 Task: Look for products in the category "Plant-Based Meat Alternatives" from the brand "Impossible".
Action: Mouse moved to (17, 62)
Screenshot: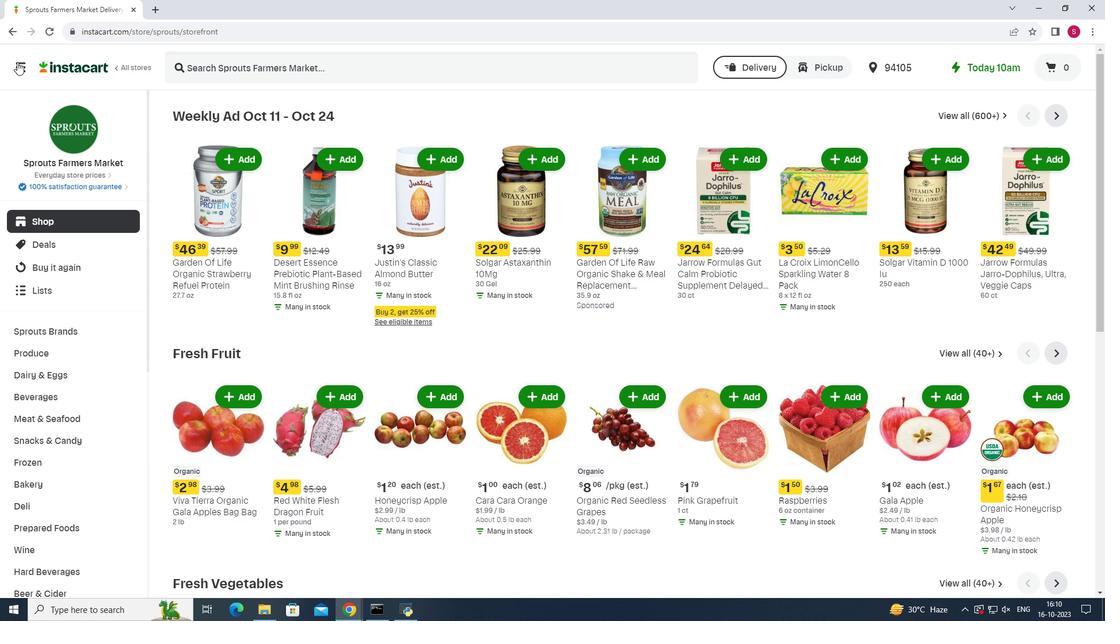 
Action: Mouse pressed left at (17, 62)
Screenshot: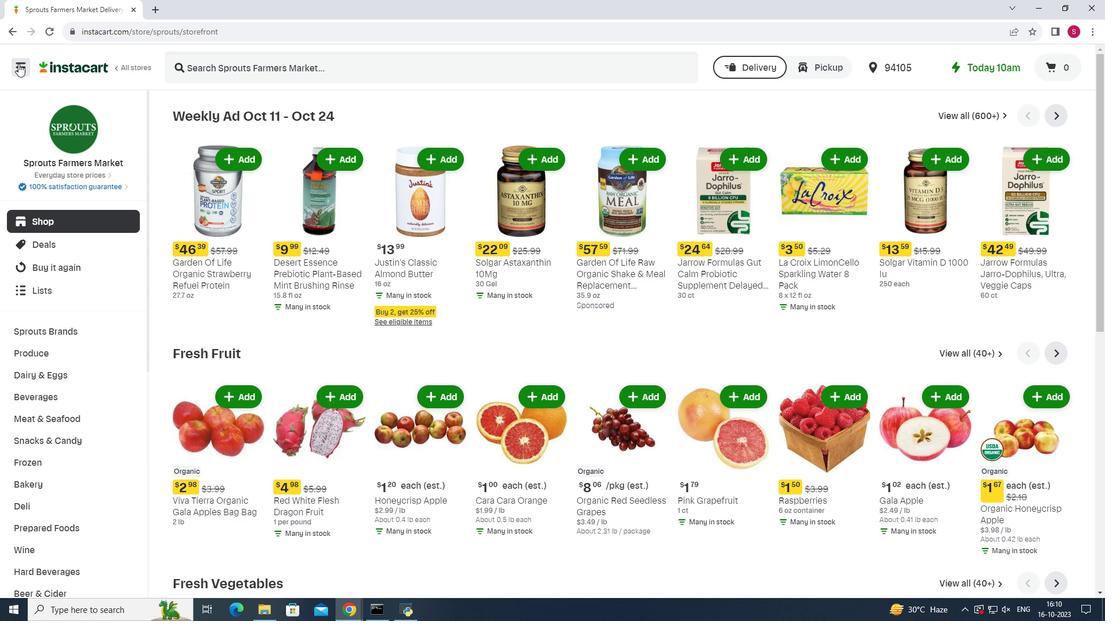 
Action: Mouse moved to (52, 307)
Screenshot: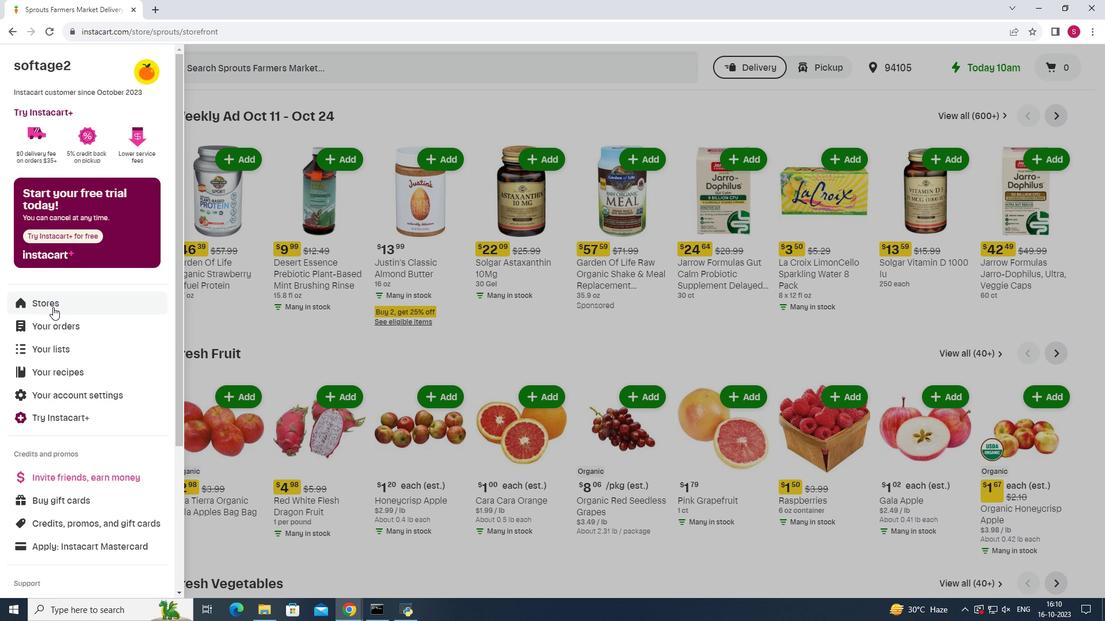 
Action: Mouse pressed left at (52, 307)
Screenshot: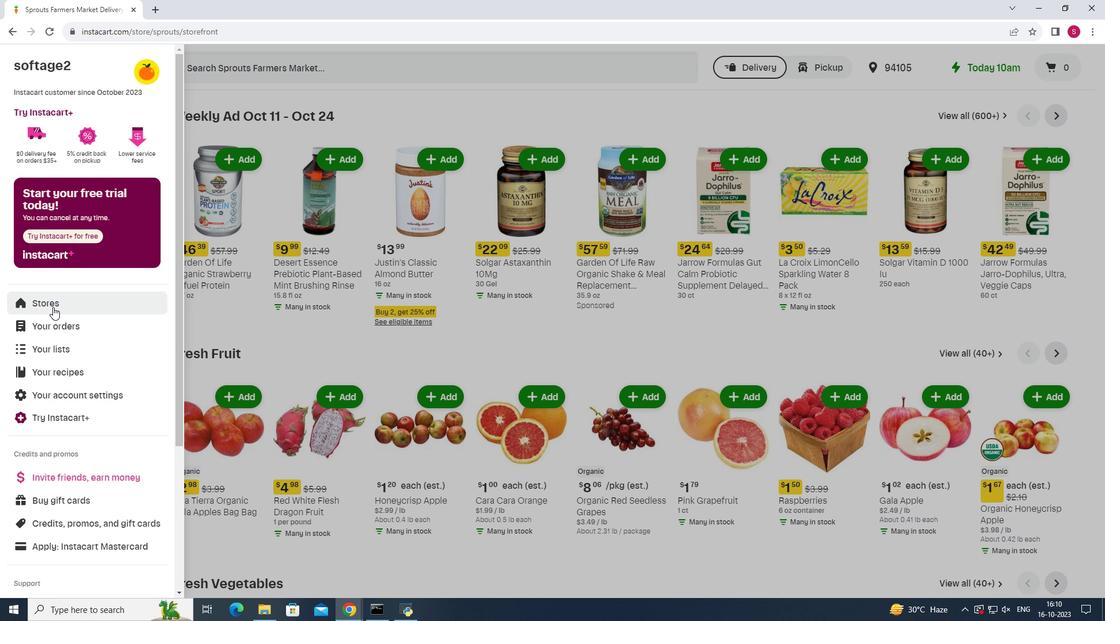 
Action: Mouse moved to (262, 98)
Screenshot: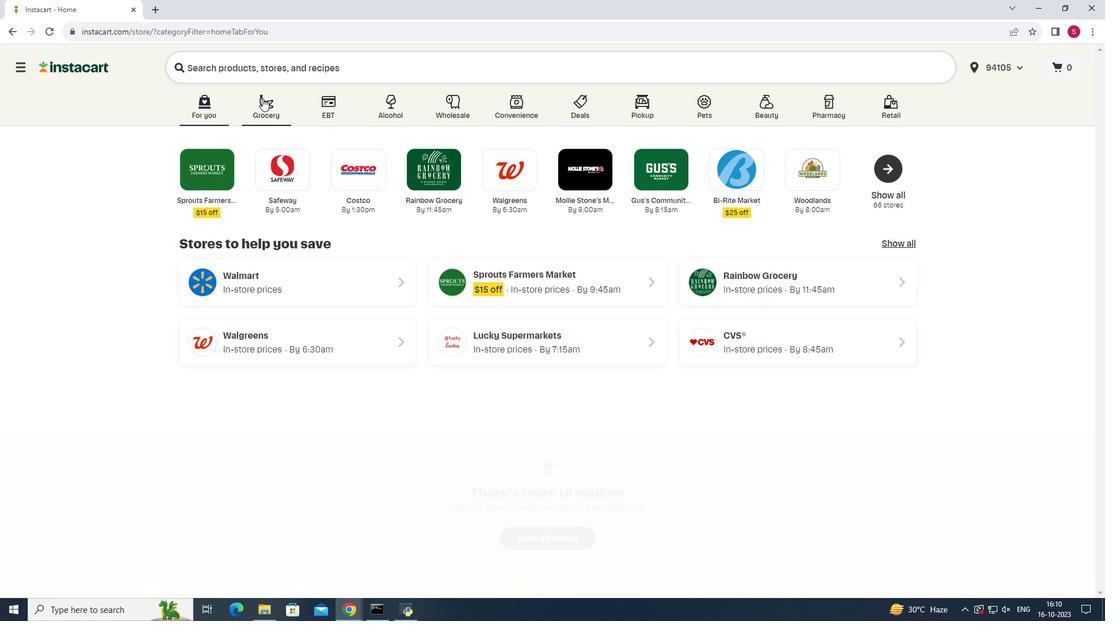 
Action: Mouse pressed left at (262, 98)
Screenshot: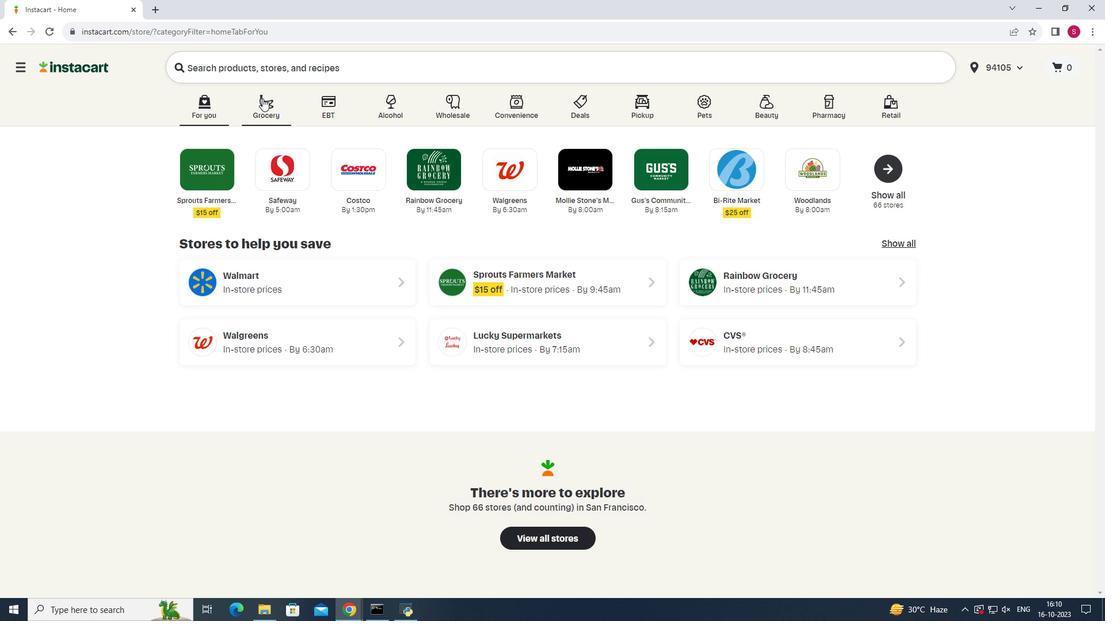 
Action: Mouse moved to (740, 157)
Screenshot: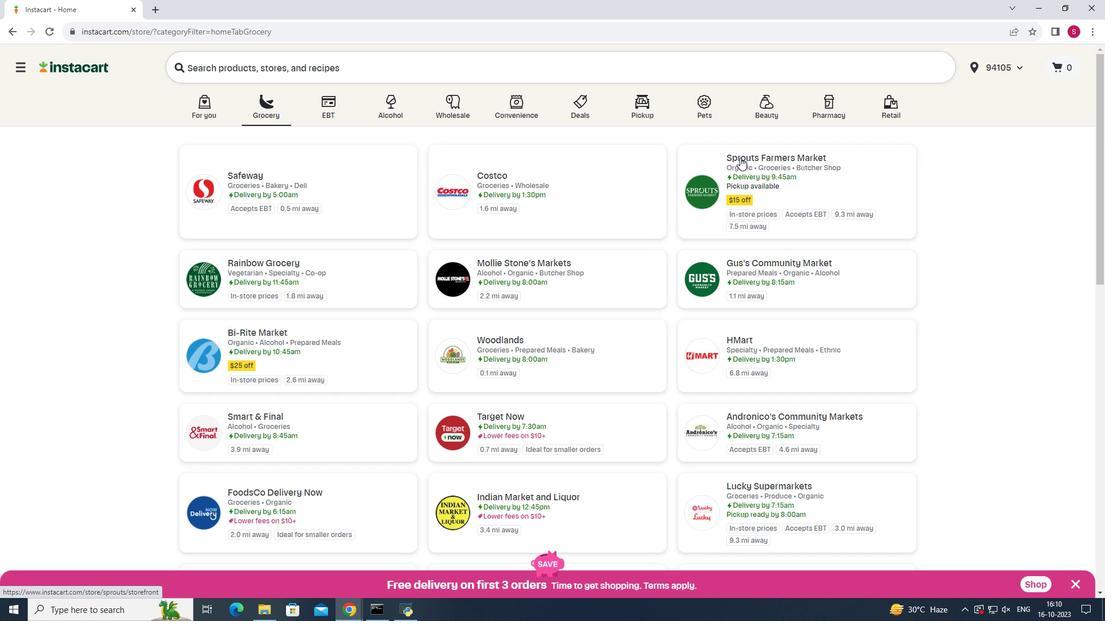 
Action: Mouse pressed left at (740, 157)
Screenshot: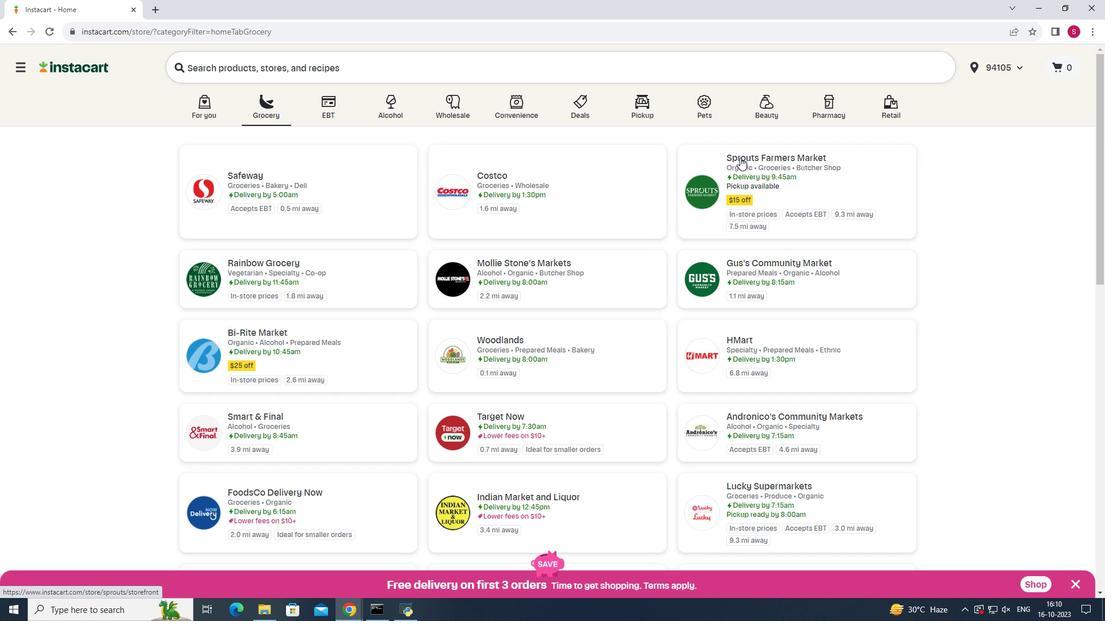 
Action: Mouse moved to (44, 421)
Screenshot: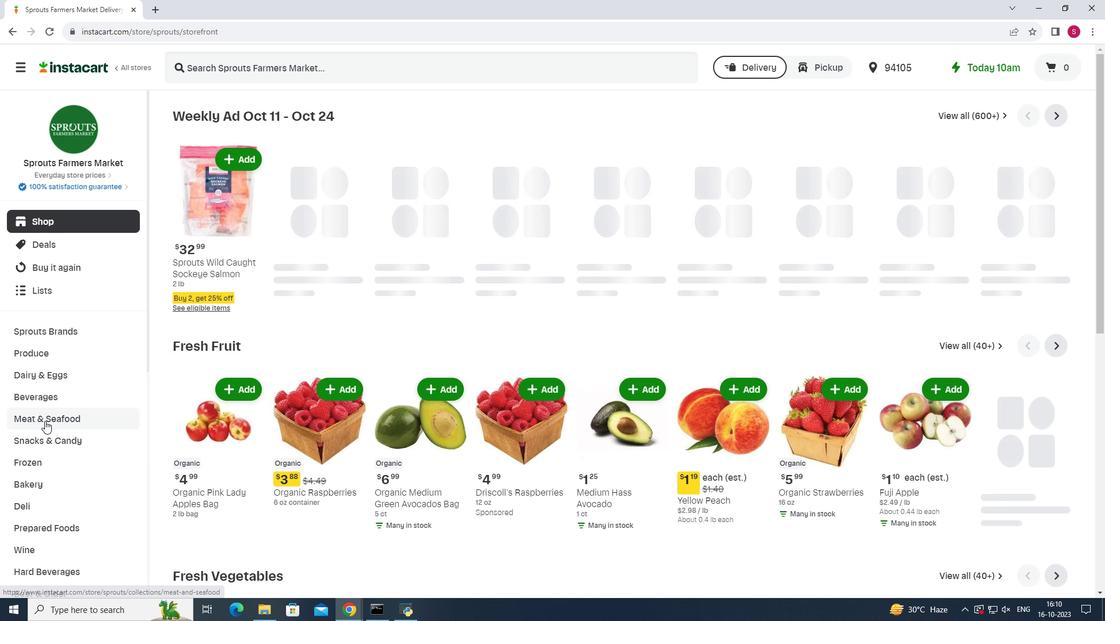 
Action: Mouse pressed left at (44, 421)
Screenshot: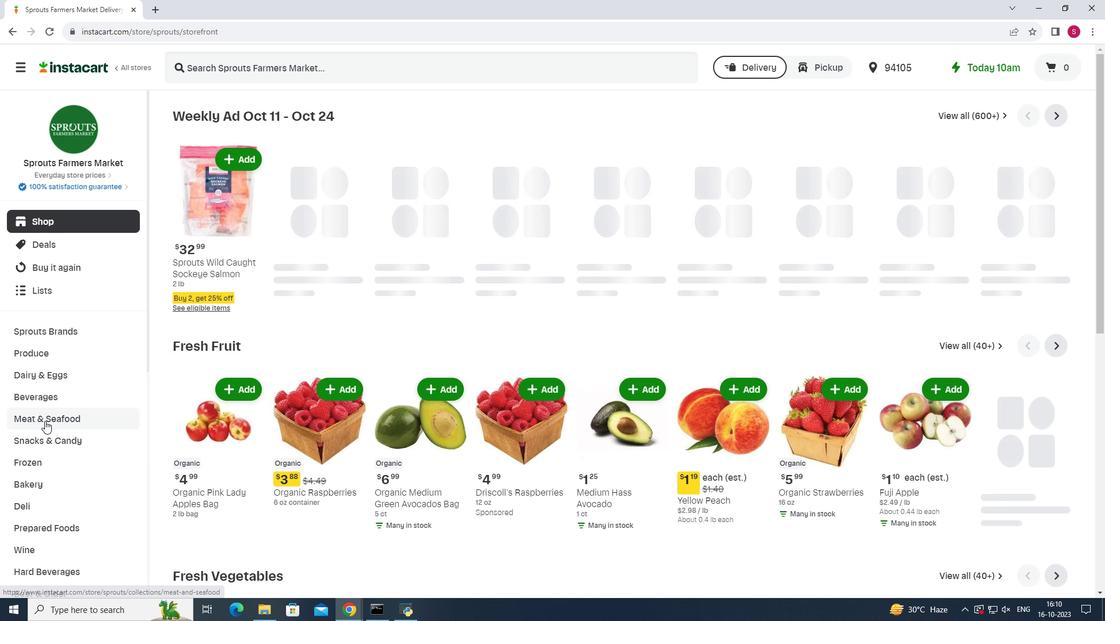 
Action: Mouse moved to (840, 139)
Screenshot: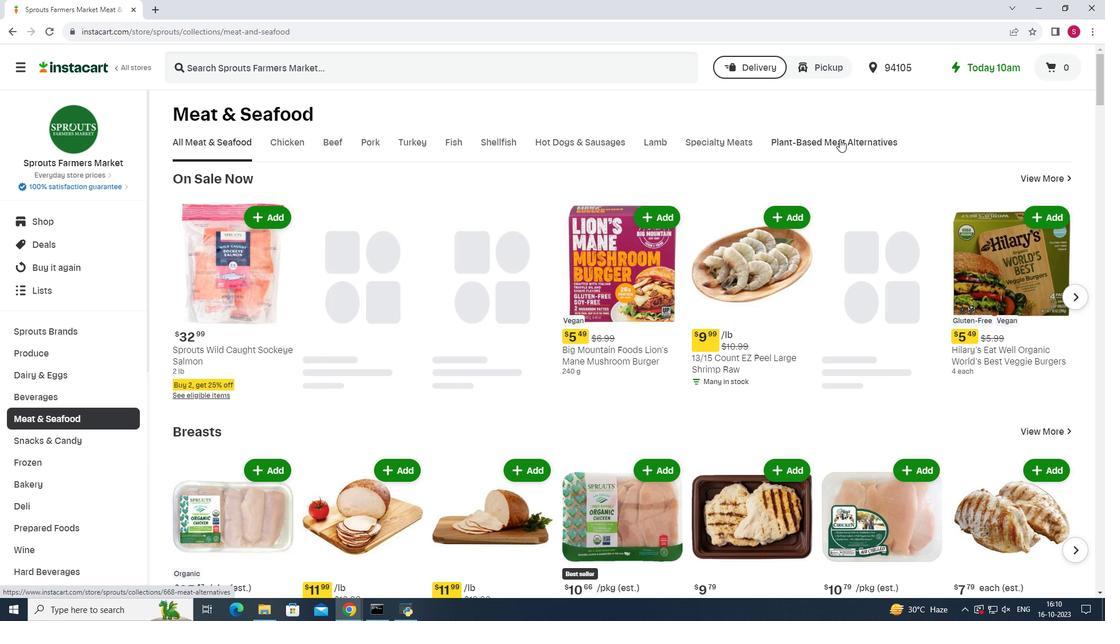 
Action: Mouse pressed left at (840, 139)
Screenshot: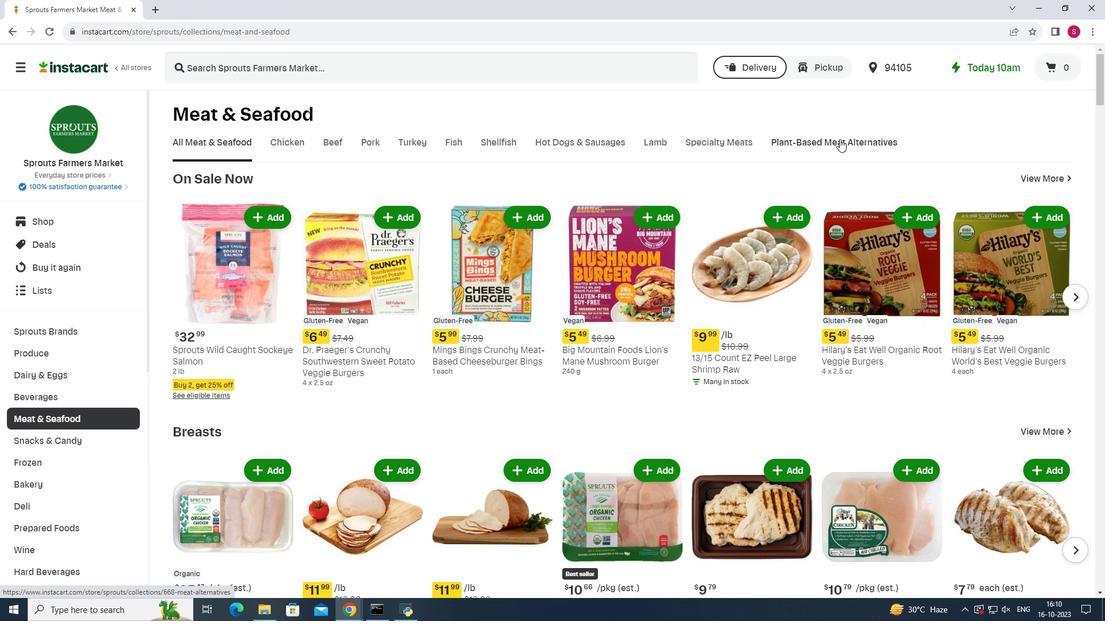 
Action: Mouse moved to (707, 186)
Screenshot: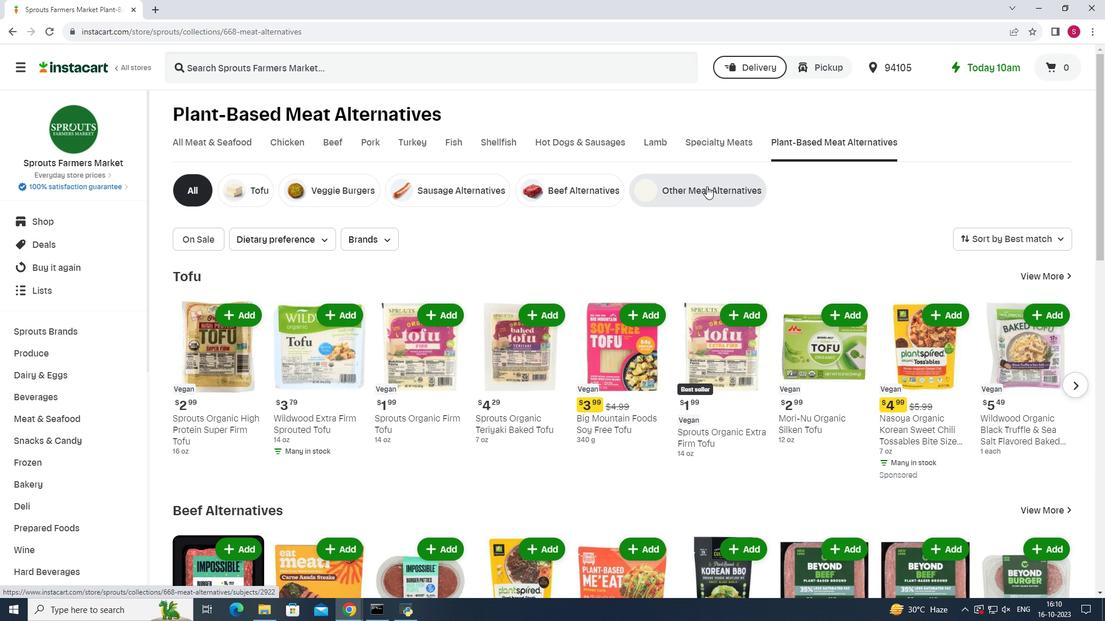 
Action: Mouse pressed left at (707, 186)
Screenshot: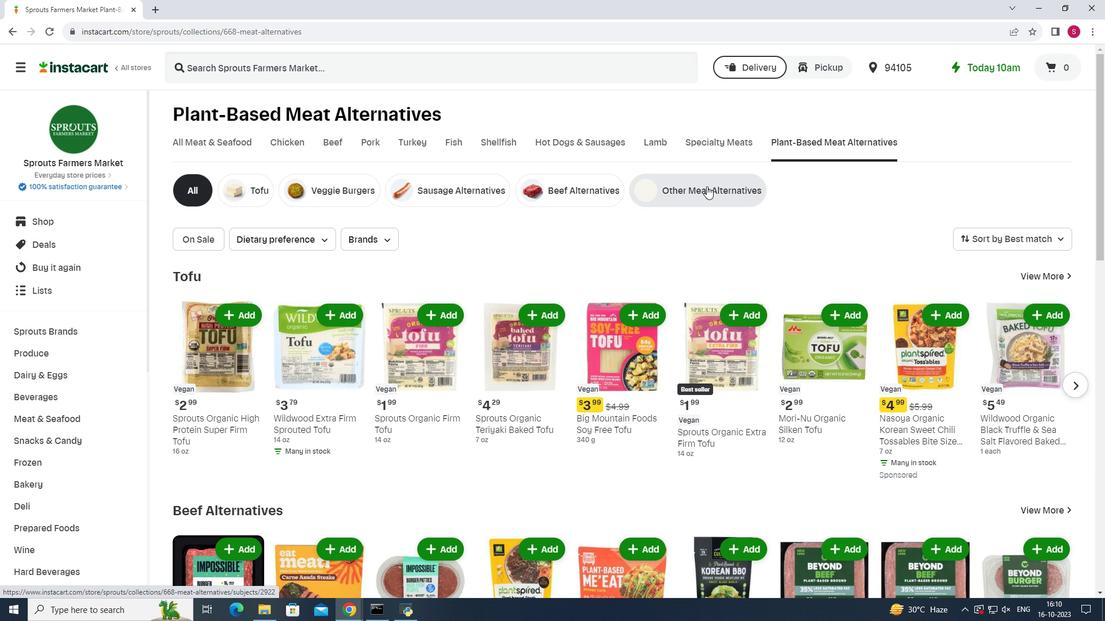 
Action: Mouse moved to (388, 241)
Screenshot: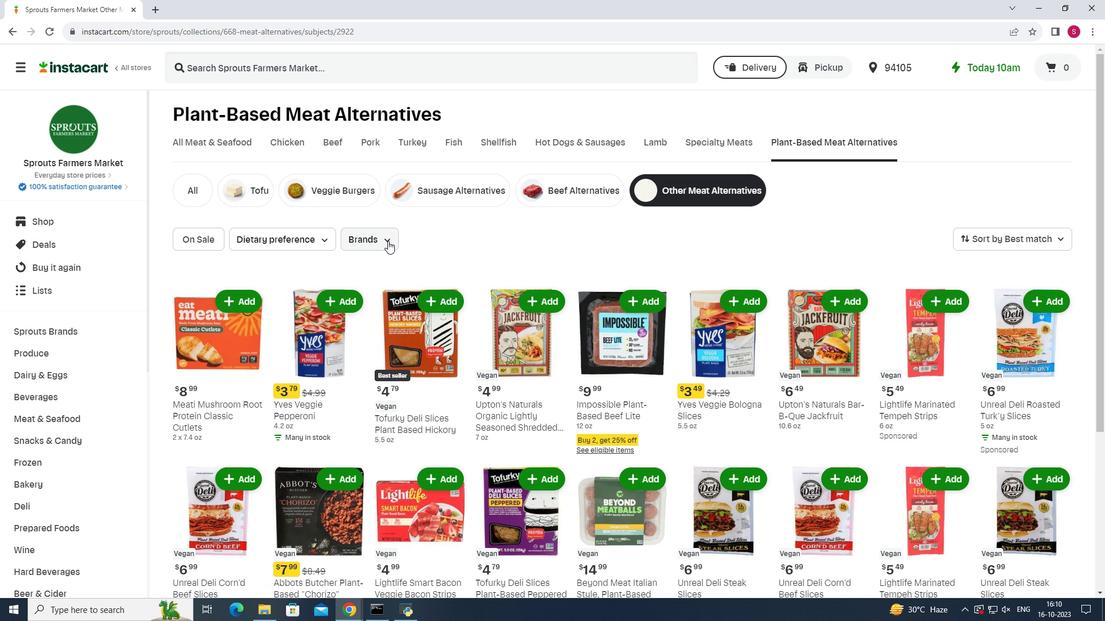 
Action: Mouse pressed left at (388, 241)
Screenshot: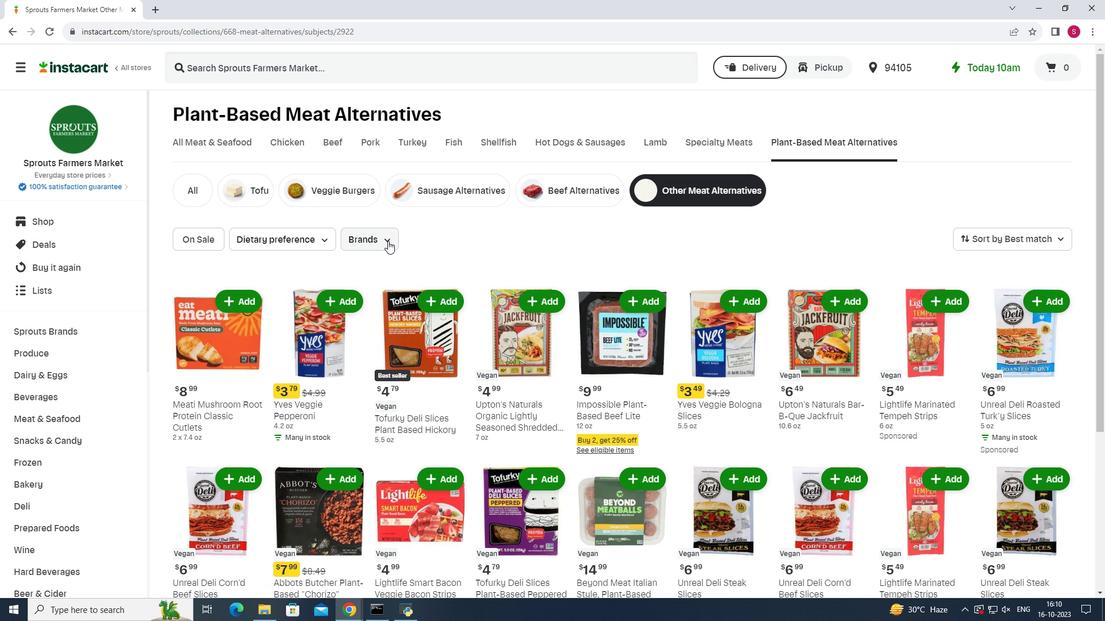 
Action: Mouse moved to (434, 358)
Screenshot: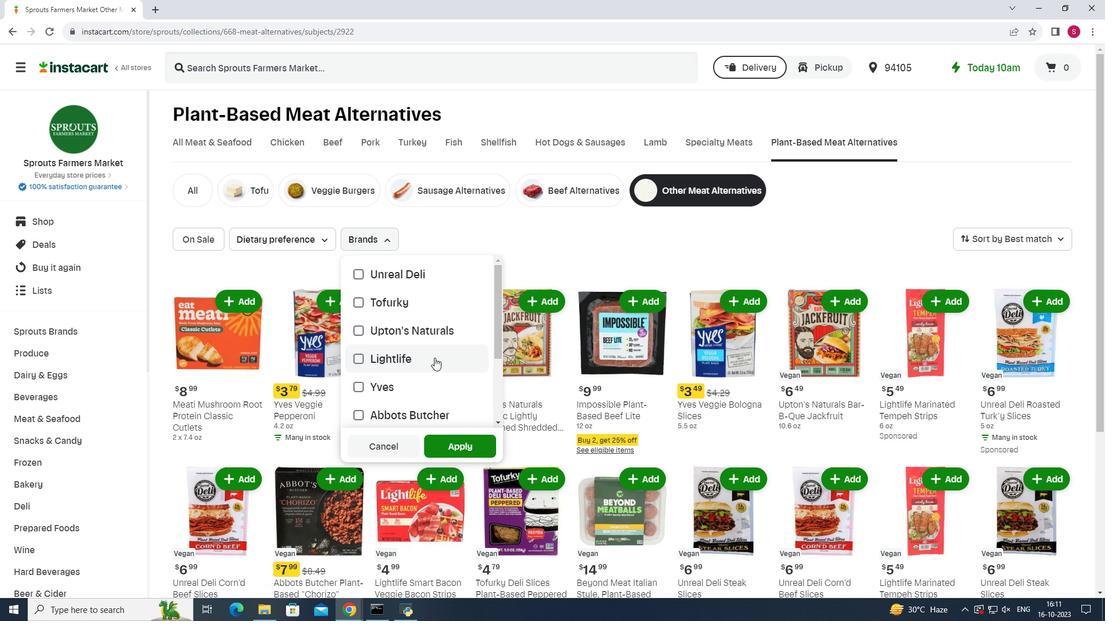 
Action: Mouse scrolled (434, 357) with delta (0, 0)
Screenshot: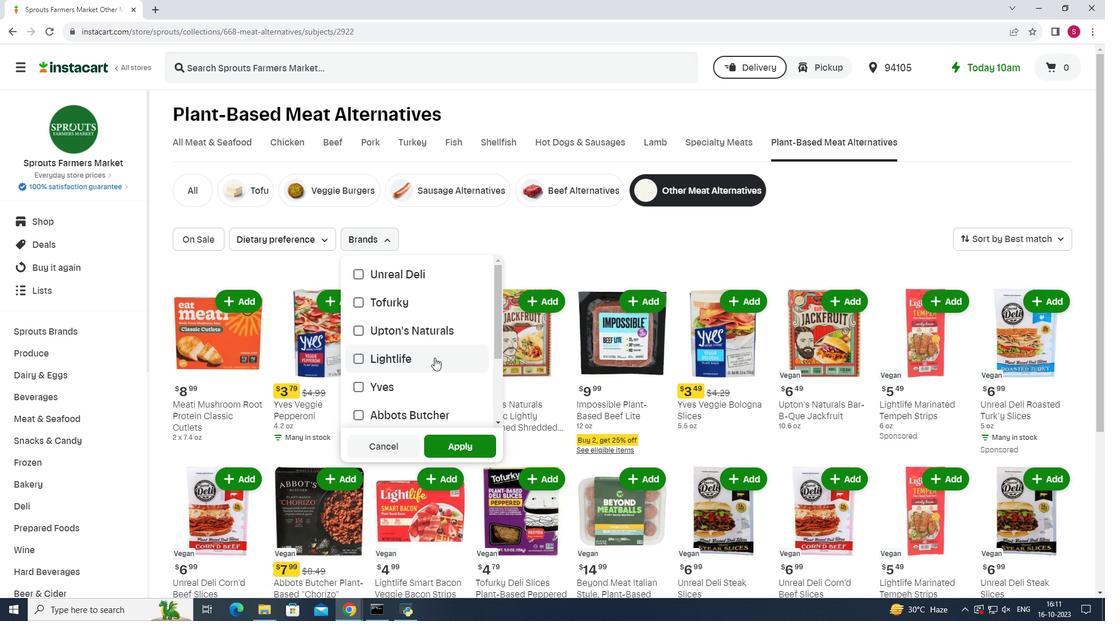
Action: Mouse scrolled (434, 357) with delta (0, 0)
Screenshot: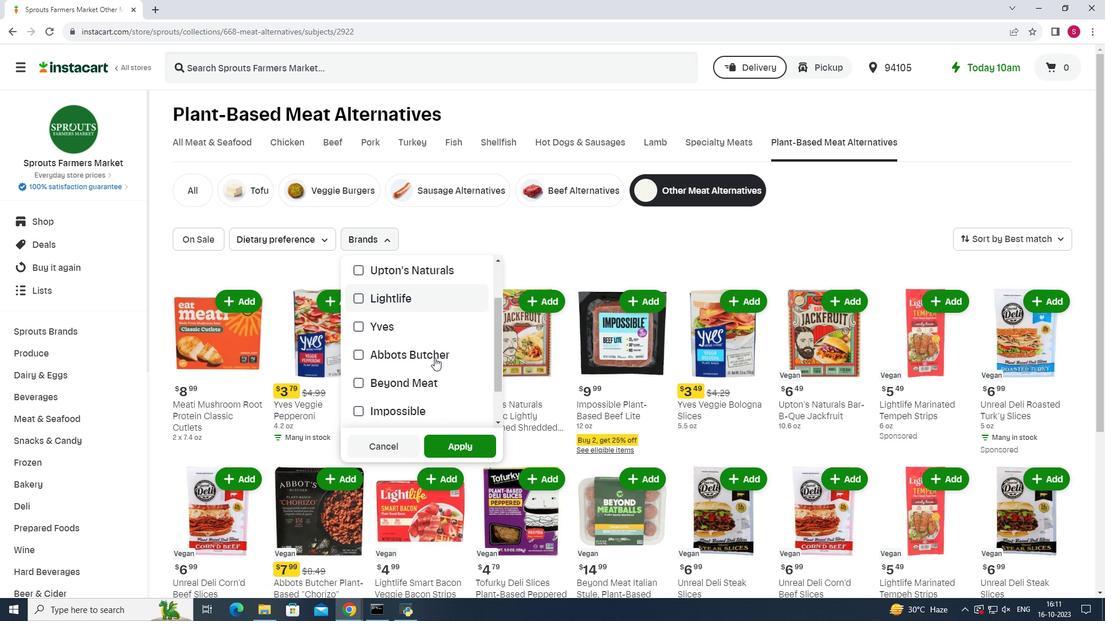 
Action: Mouse moved to (358, 365)
Screenshot: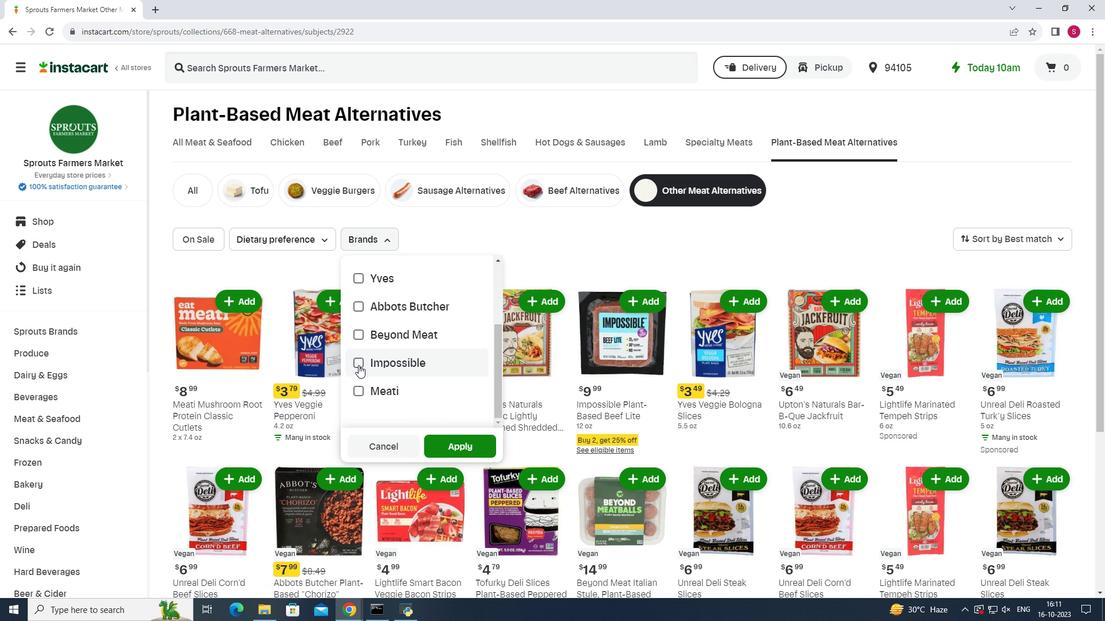 
Action: Mouse pressed left at (358, 365)
Screenshot: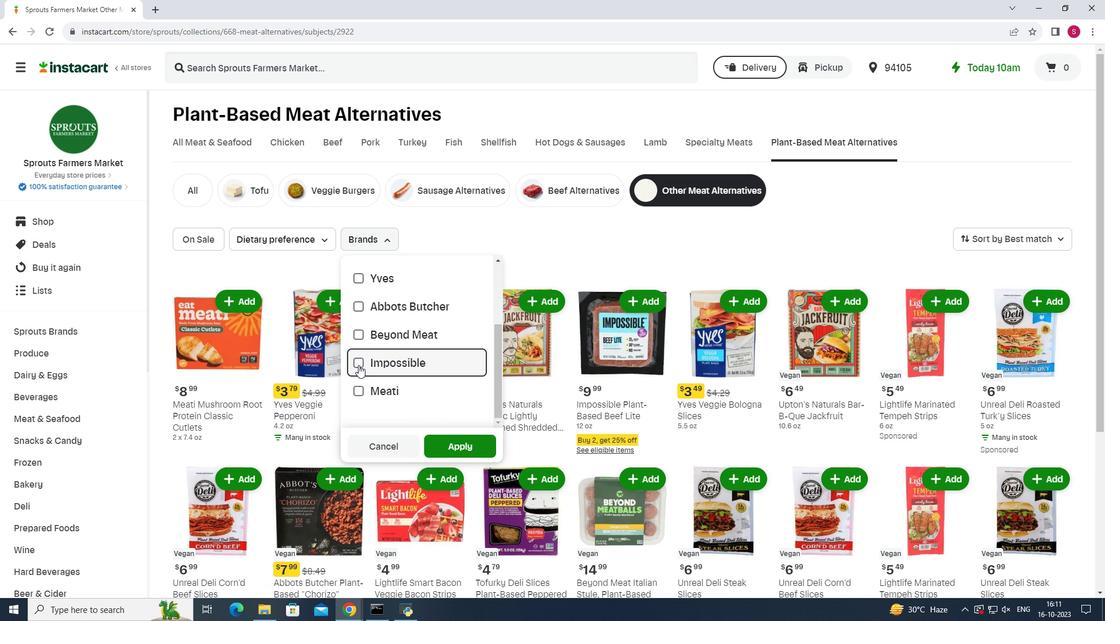 
Action: Mouse moved to (452, 452)
Screenshot: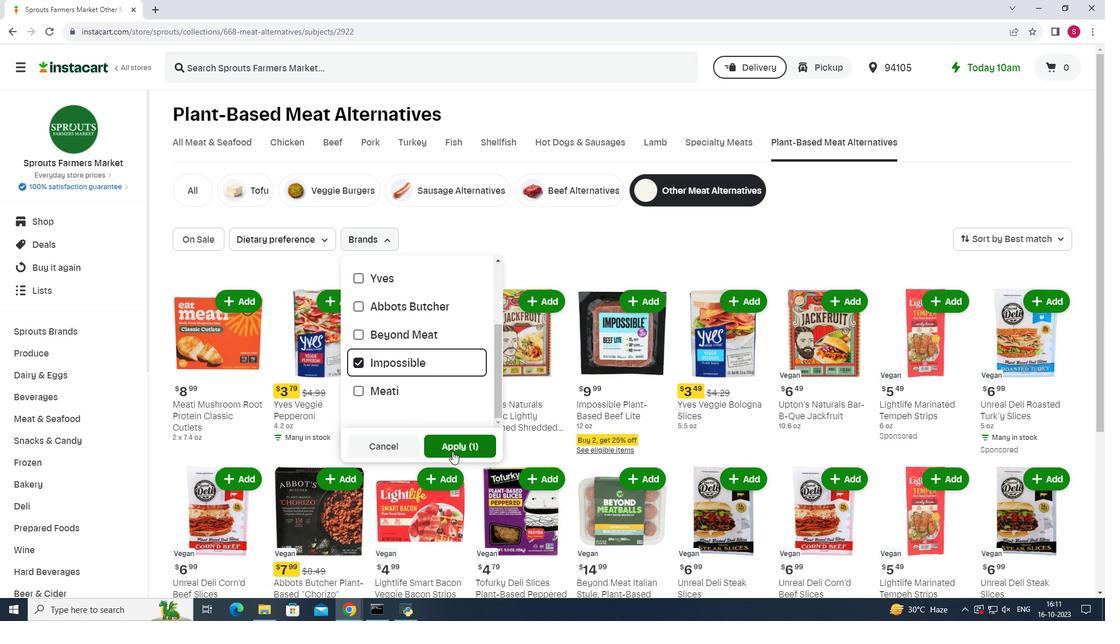 
Action: Mouse pressed left at (452, 452)
Screenshot: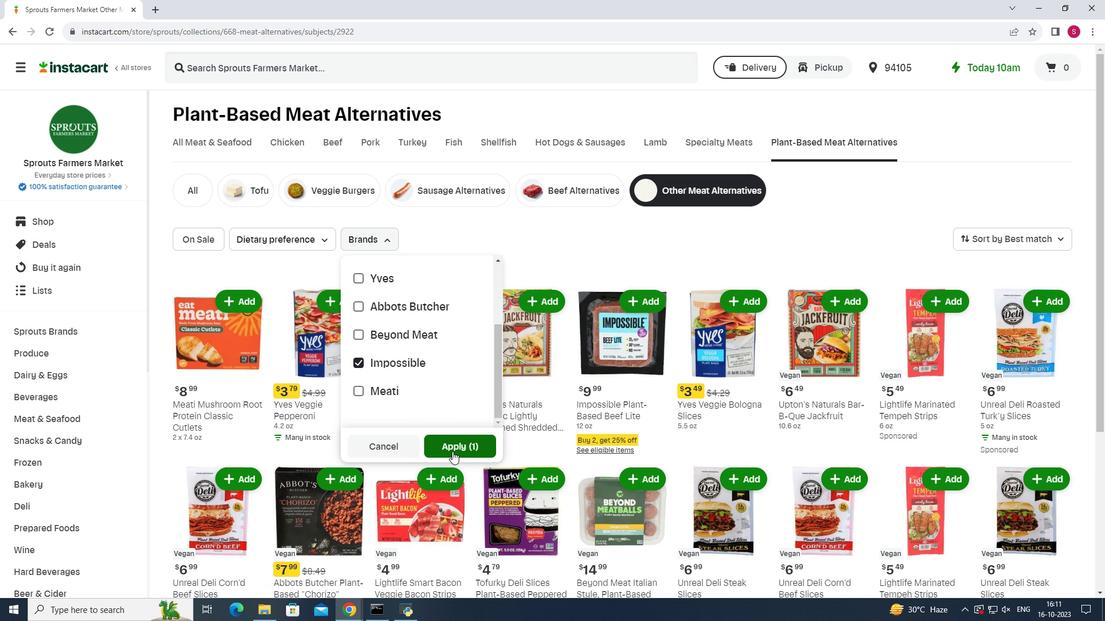 
Action: Mouse moved to (638, 240)
Screenshot: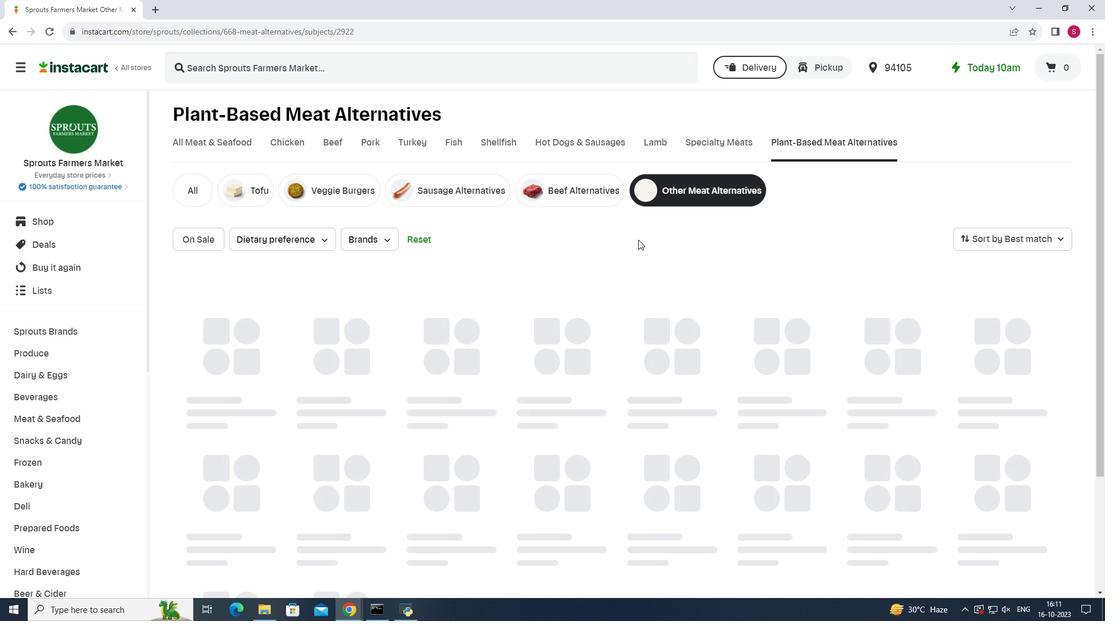 
